 Task: Plan a time block for practicing a musical instrument.
Action: Mouse moved to (113, 135)
Screenshot: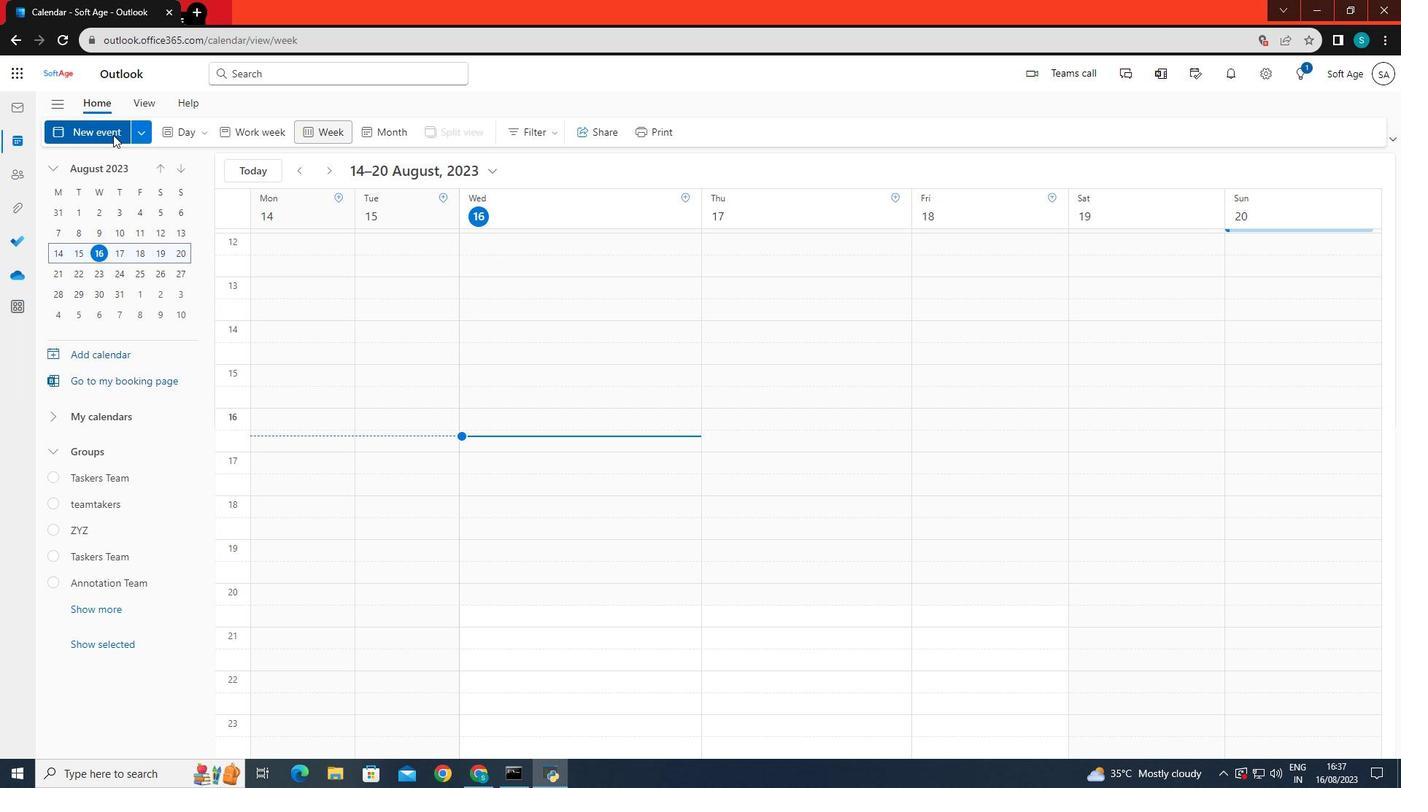 
Action: Mouse pressed left at (113, 135)
Screenshot: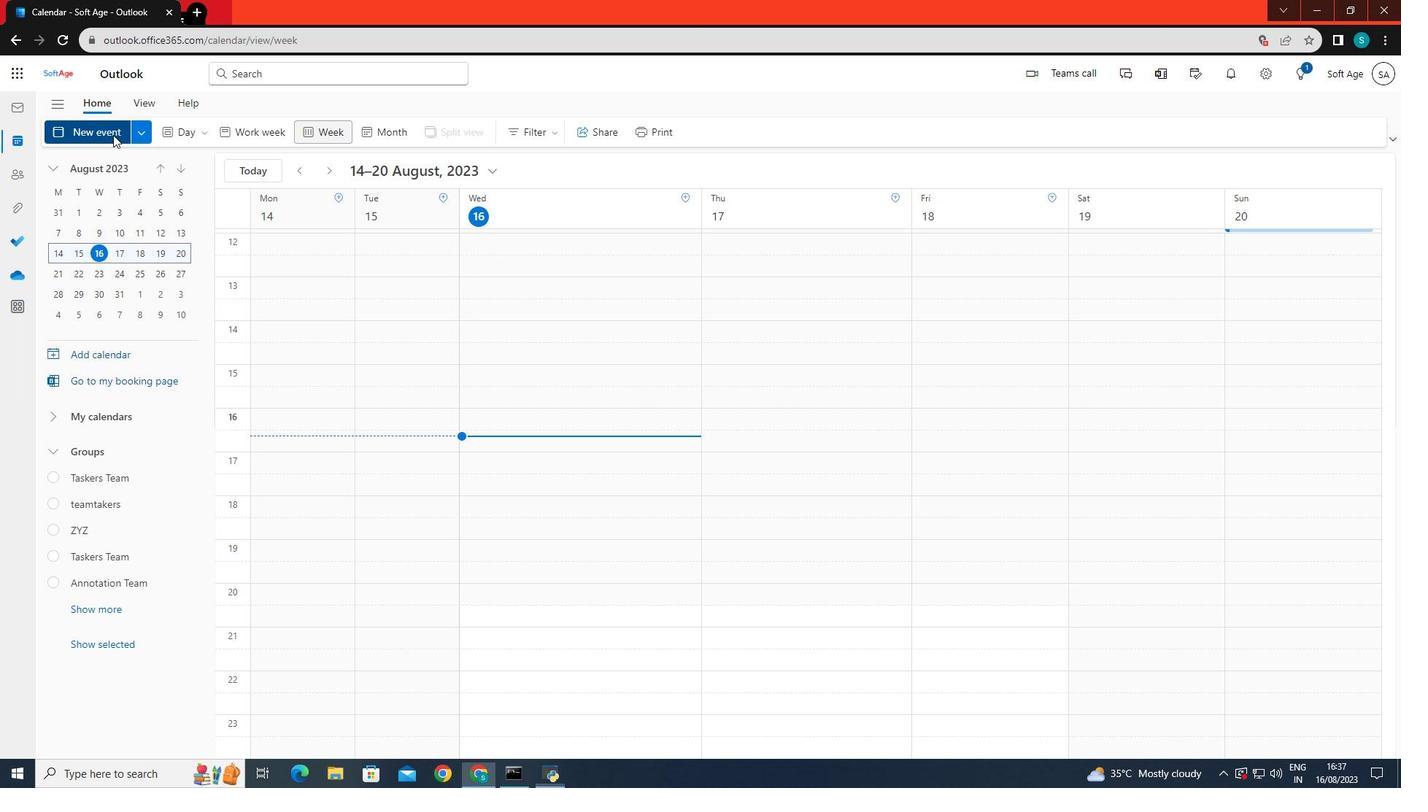 
Action: Mouse moved to (407, 219)
Screenshot: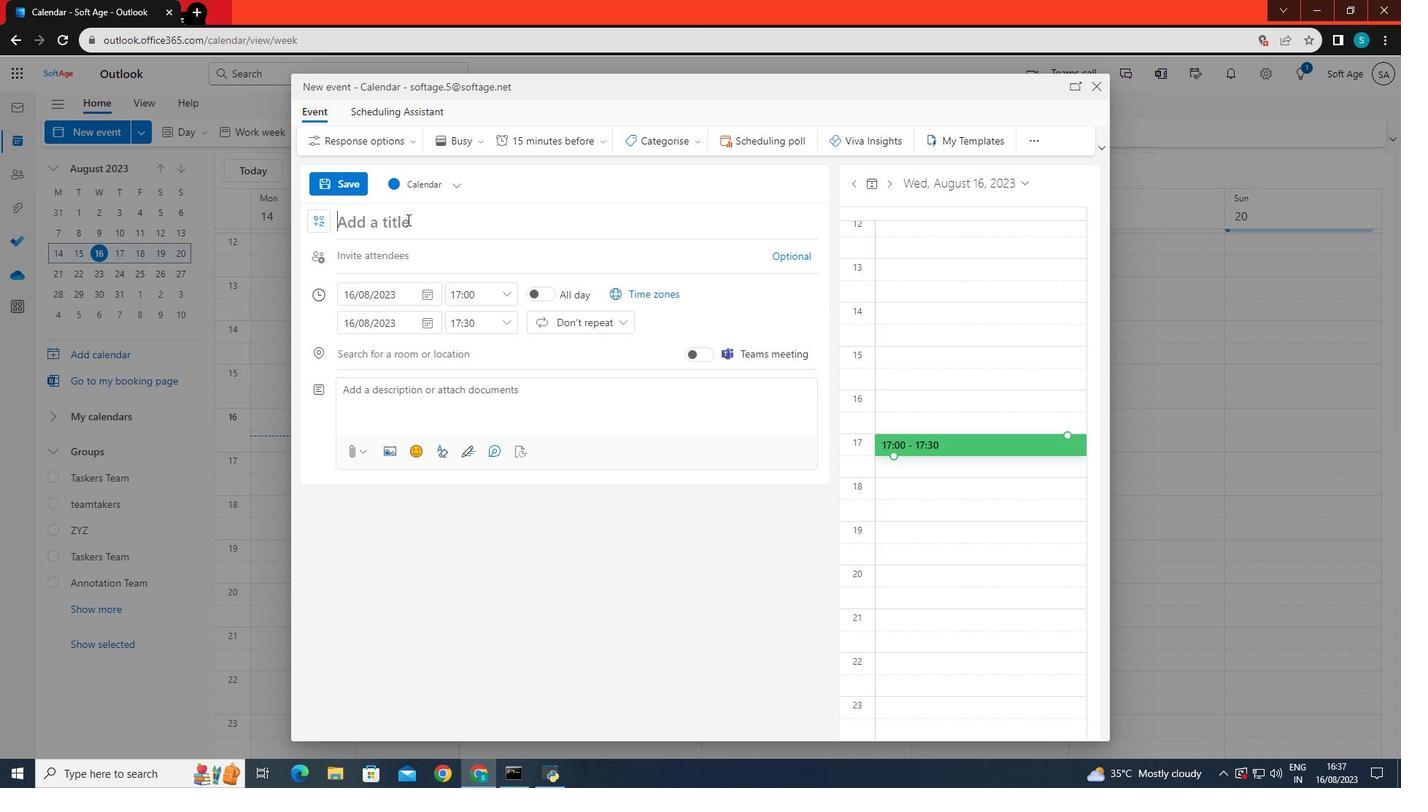 
Action: Mouse pressed left at (407, 219)
Screenshot: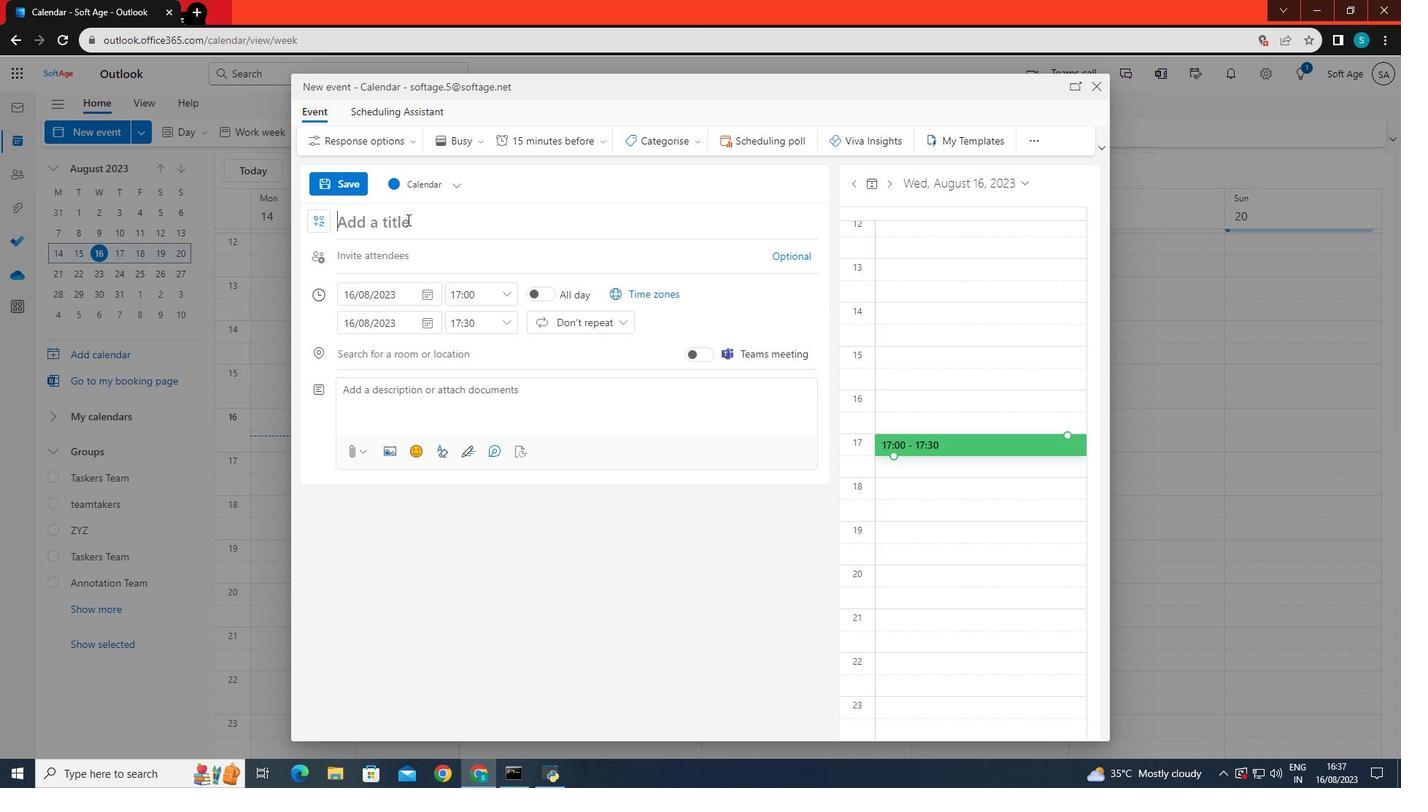 
Action: Key pressed pla<Key.backspace><Key.backspace><Key.backspace><Key.backspace>practicing<Key.space>a<Key.space>musicaln<Key.space><Key.backspace><Key.backspace><Key.space>instrument
Screenshot: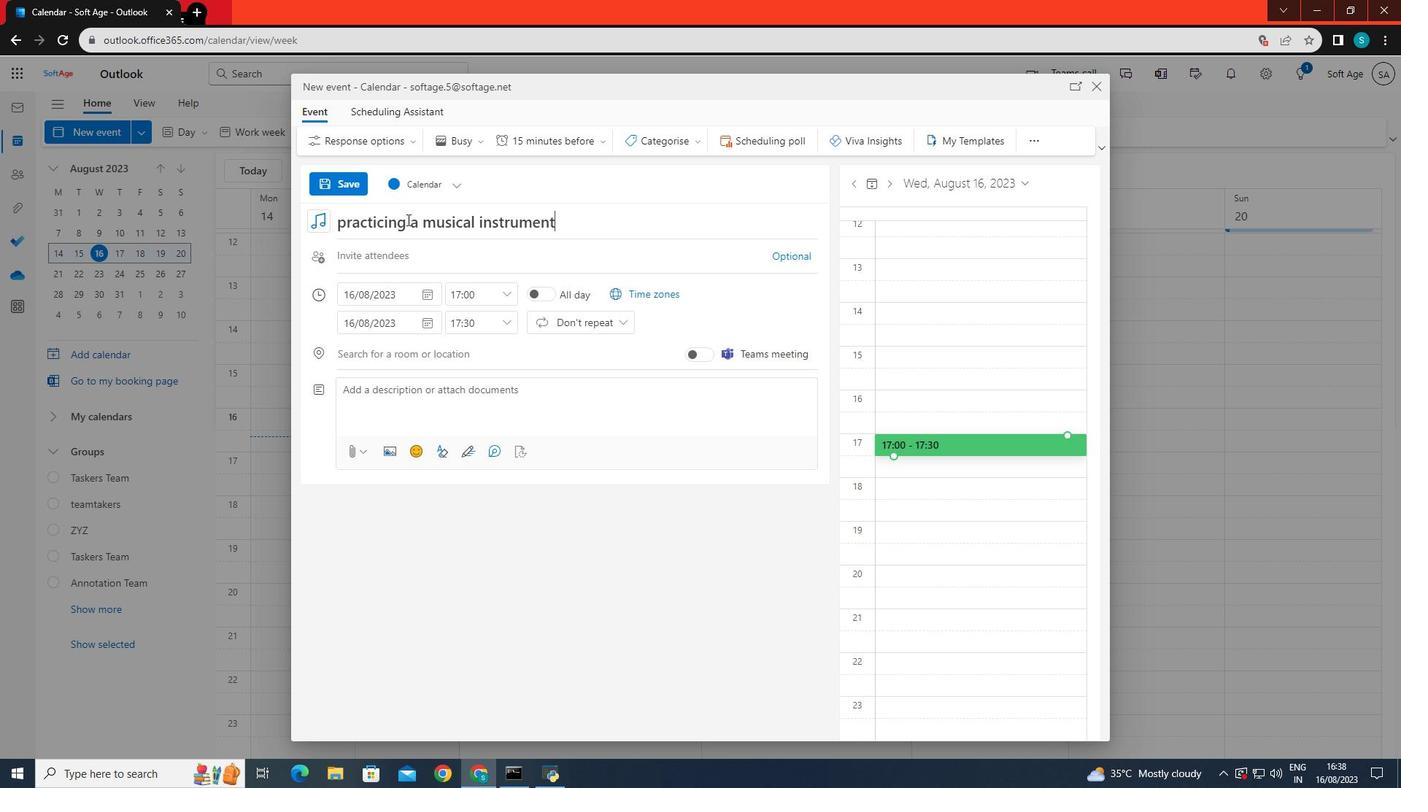 
Action: Mouse moved to (429, 286)
Screenshot: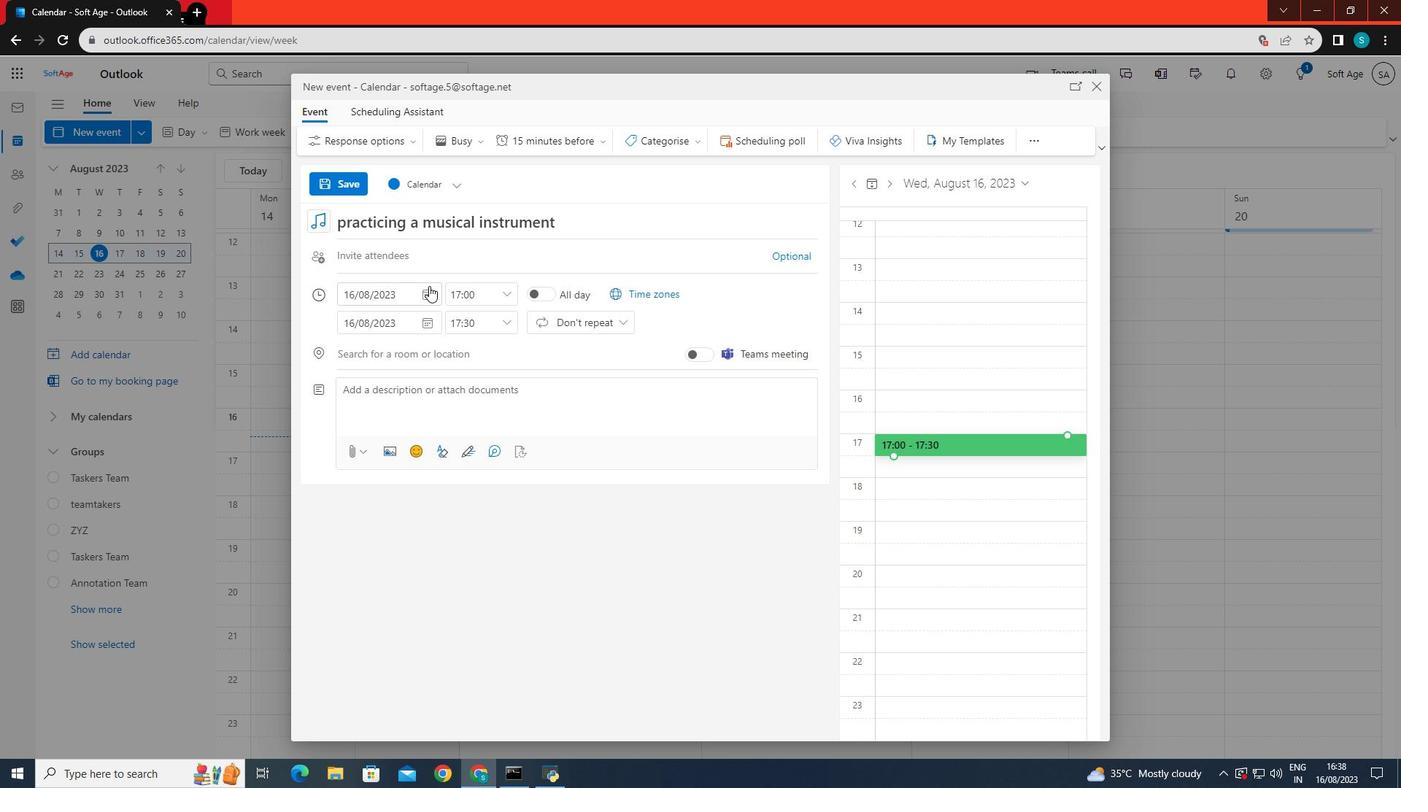 
Action: Mouse pressed left at (429, 286)
Screenshot: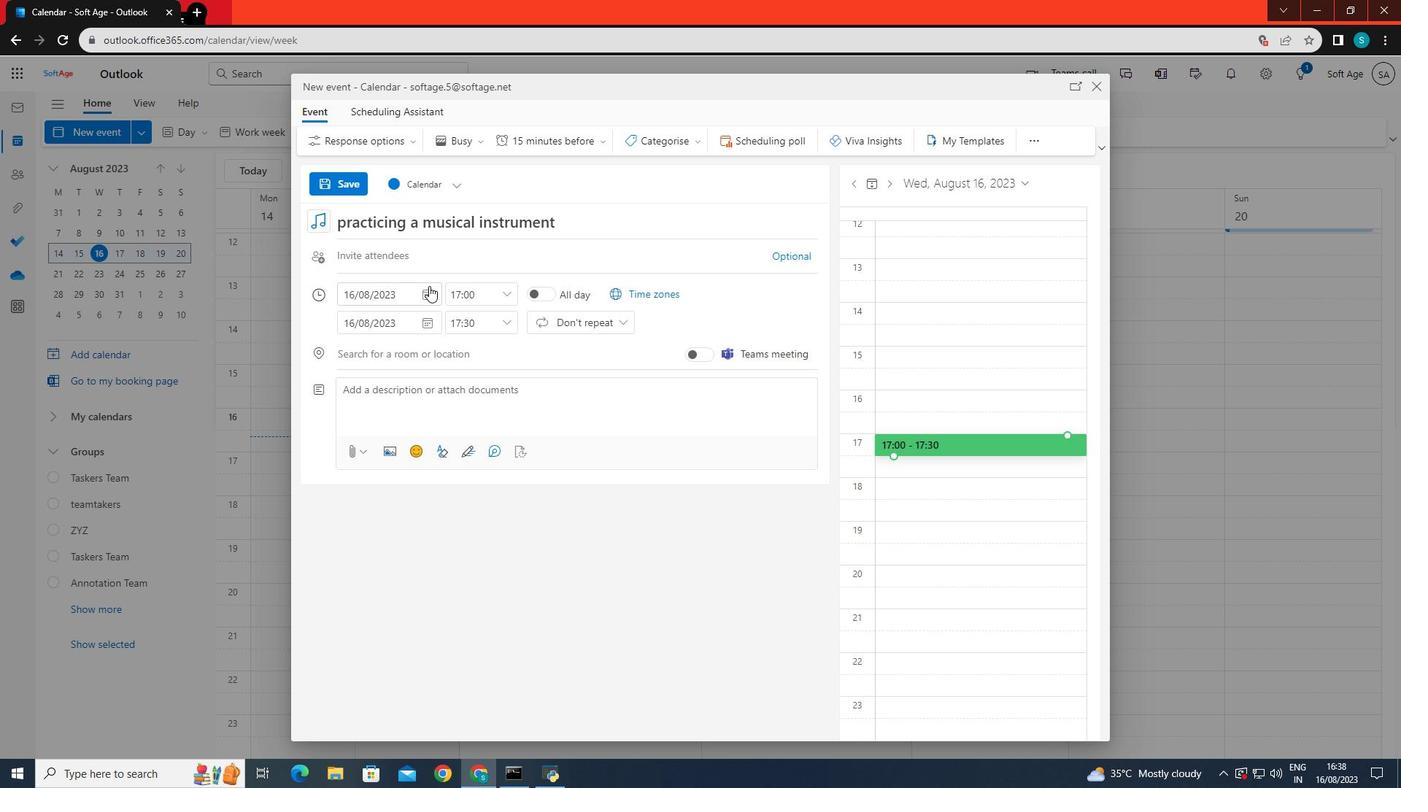 
Action: Mouse moved to (350, 449)
Screenshot: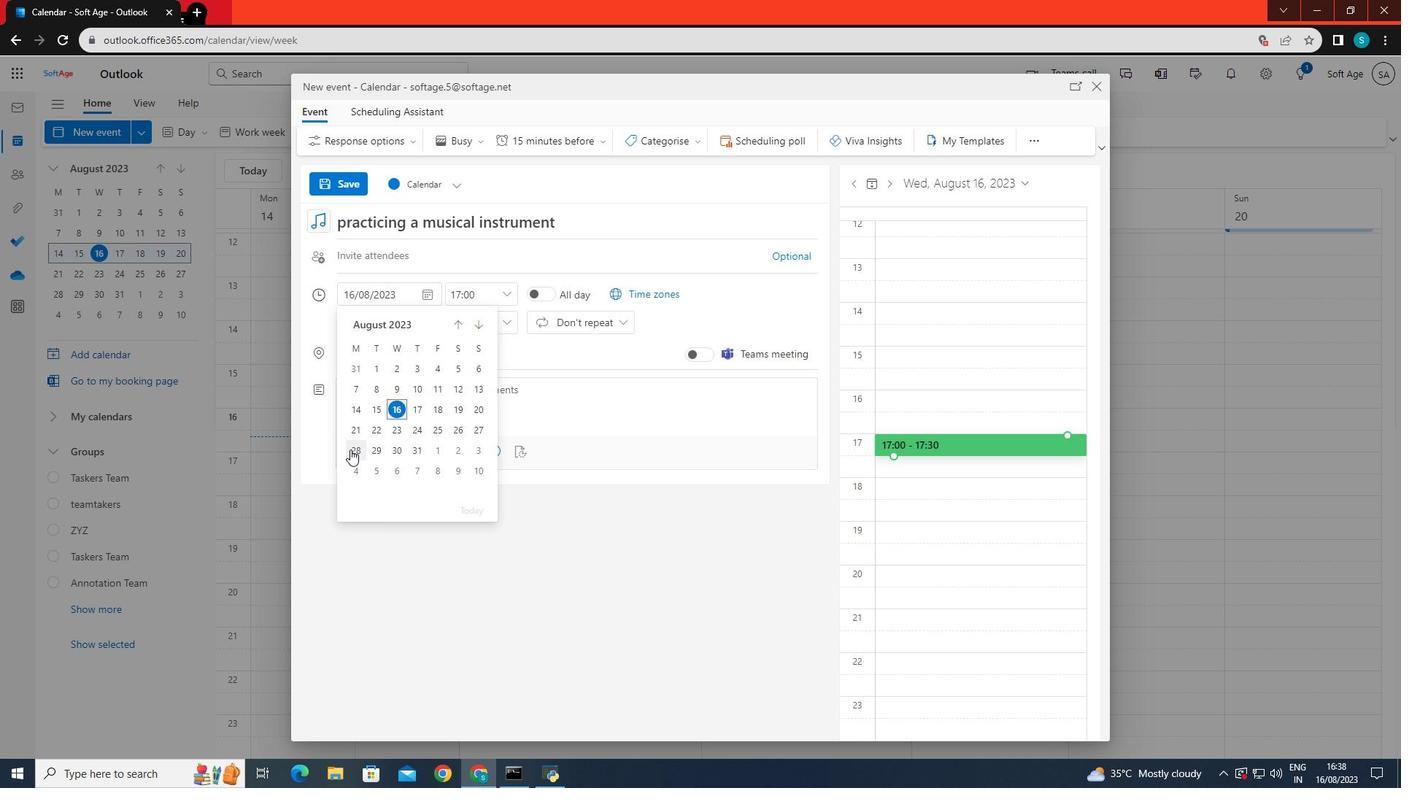 
Action: Mouse pressed left at (350, 449)
Screenshot: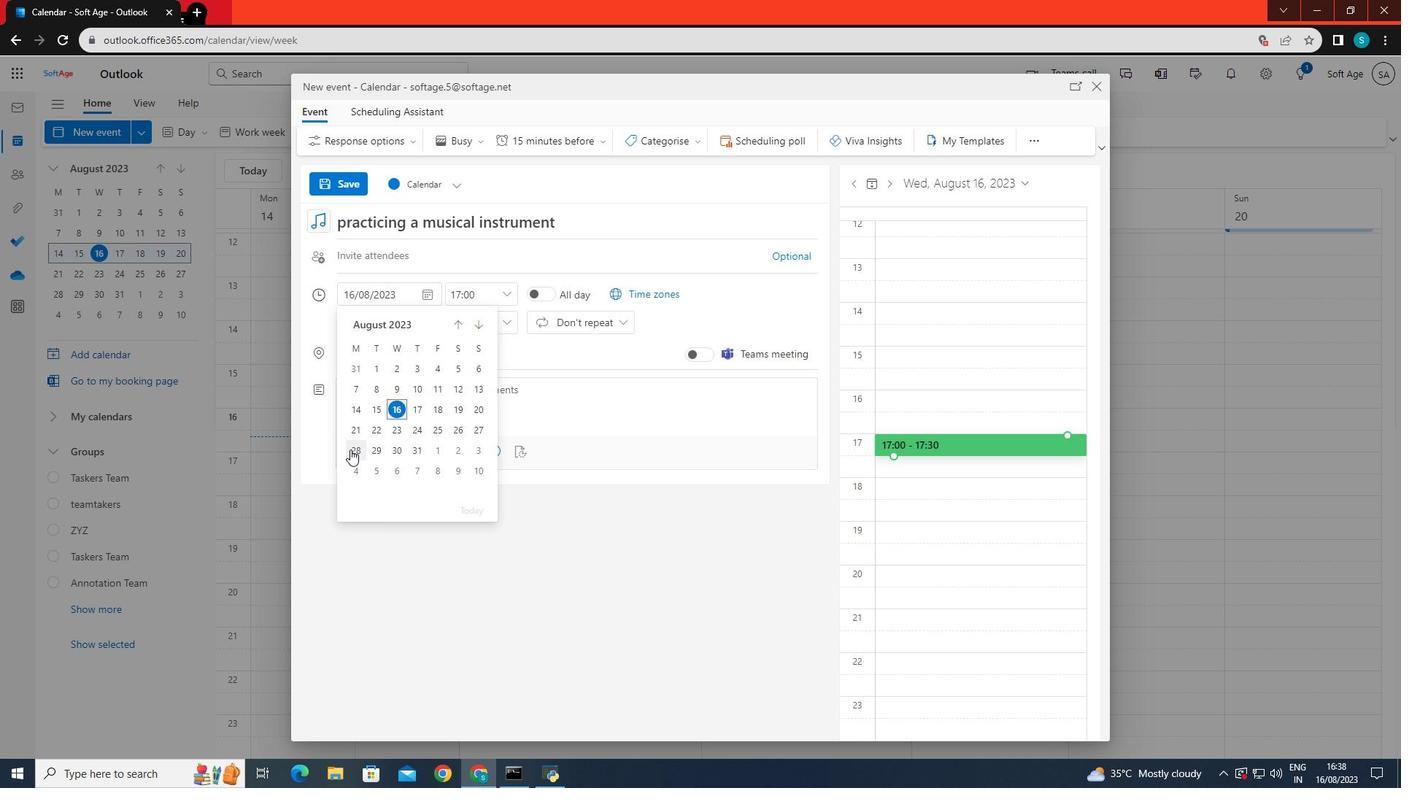 
Action: Mouse moved to (491, 294)
Screenshot: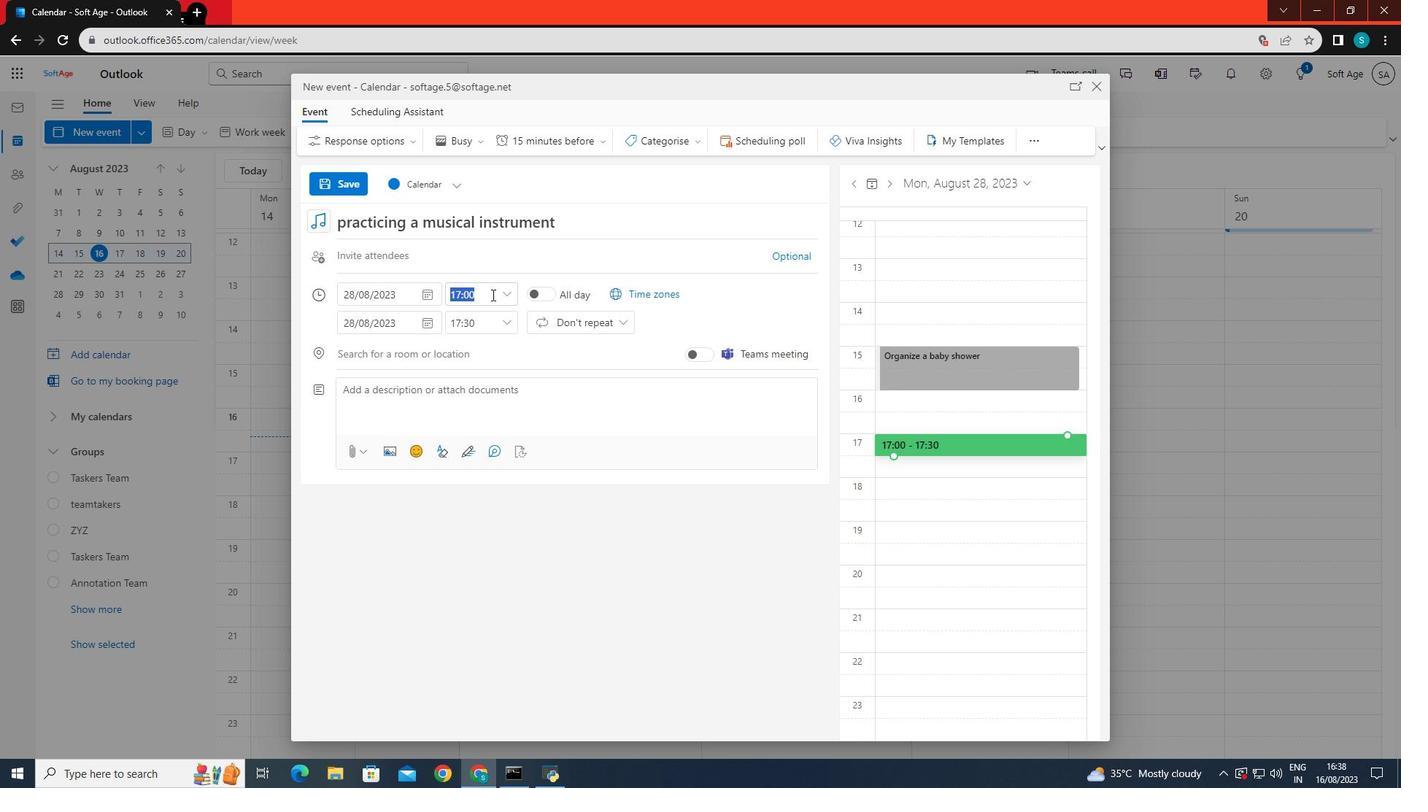 
Action: Mouse pressed left at (491, 294)
Screenshot: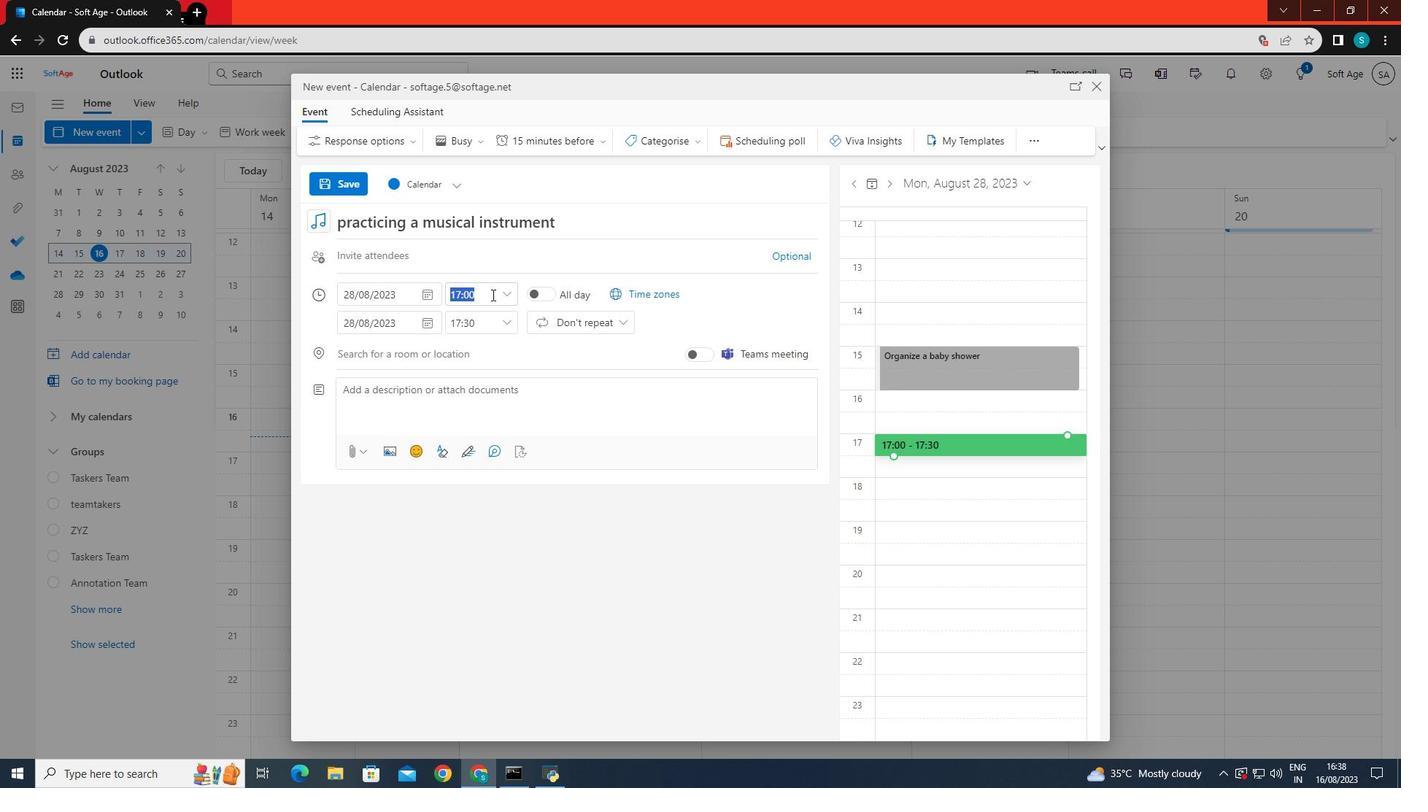 
Action: Mouse moved to (513, 291)
Screenshot: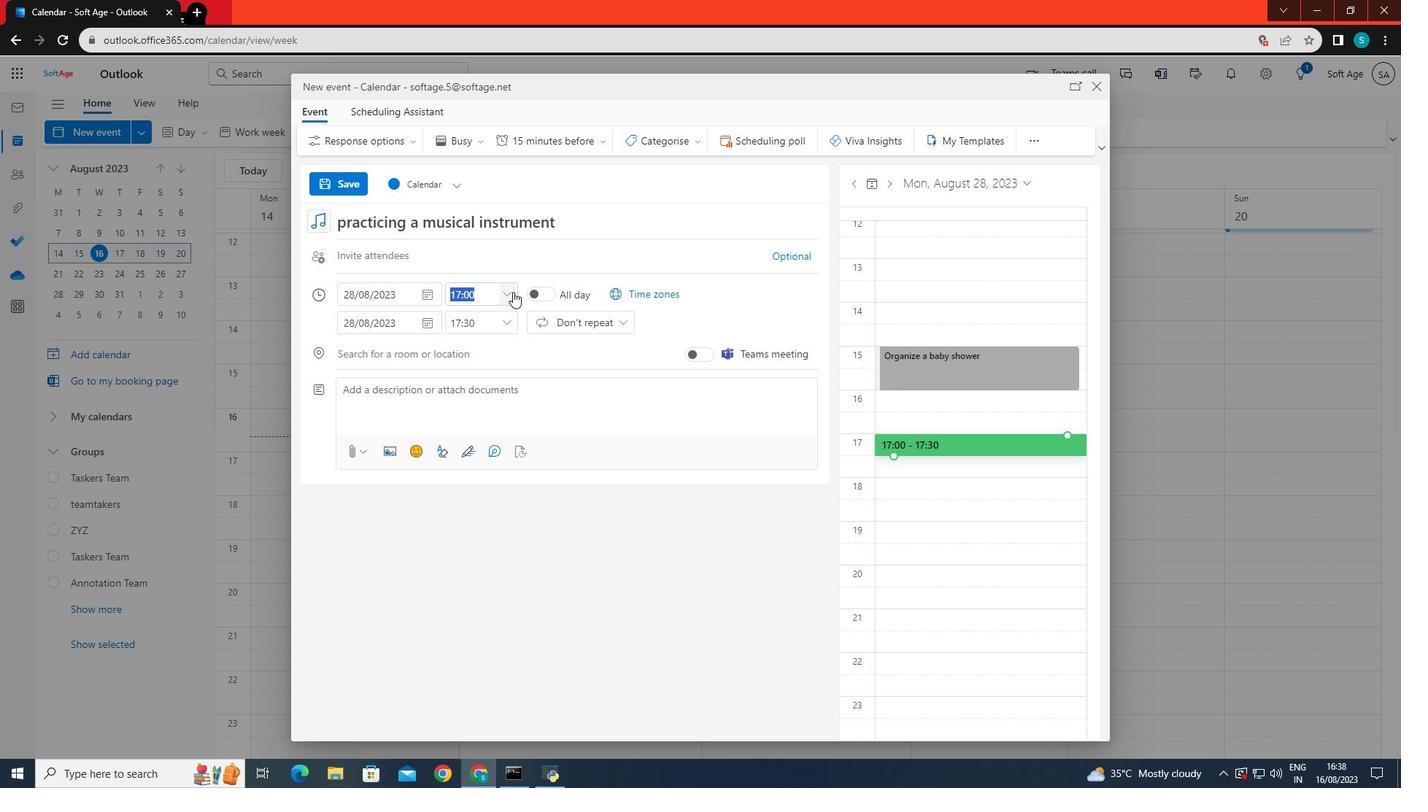 
Action: Mouse pressed left at (513, 291)
Screenshot: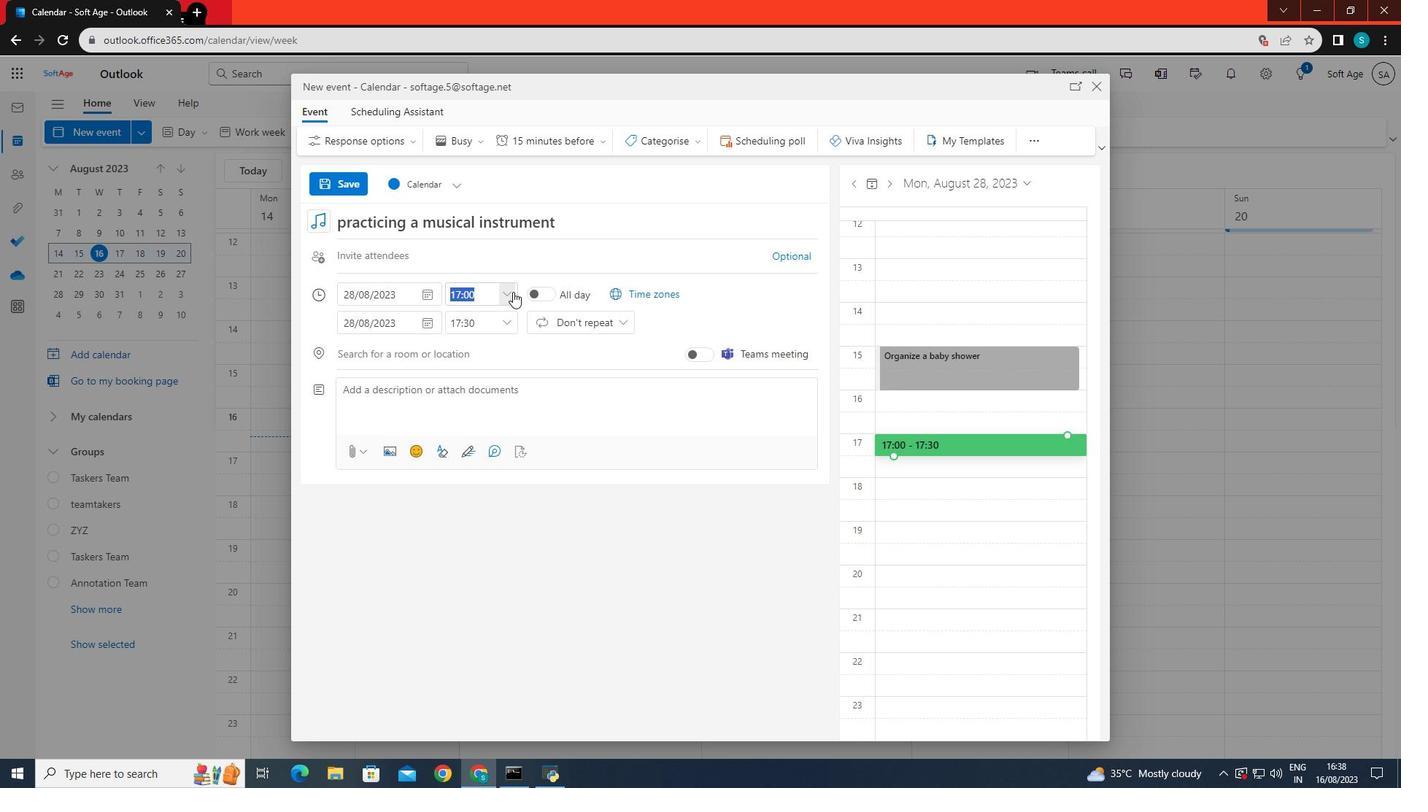 
Action: Mouse moved to (469, 394)
Screenshot: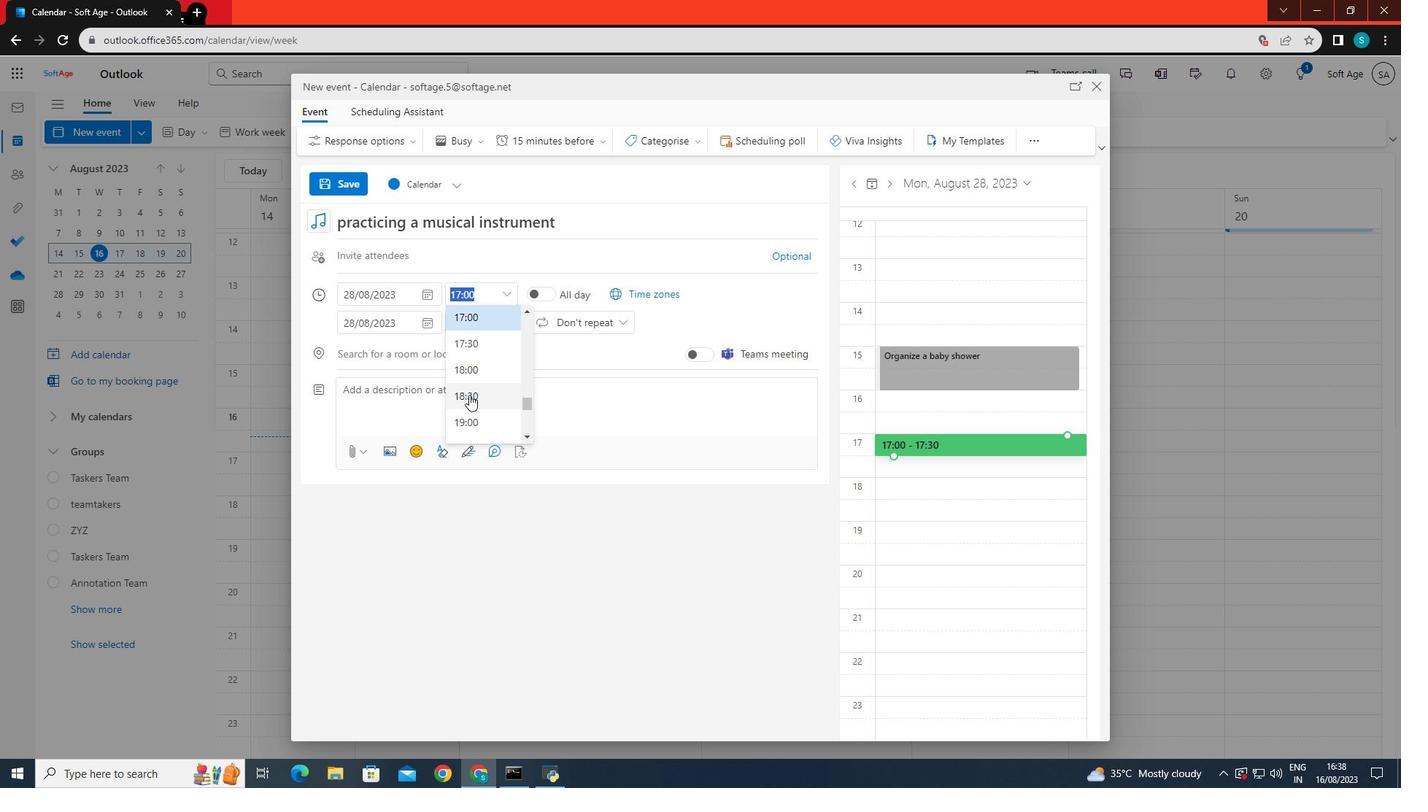 
Action: Mouse pressed left at (469, 394)
Screenshot: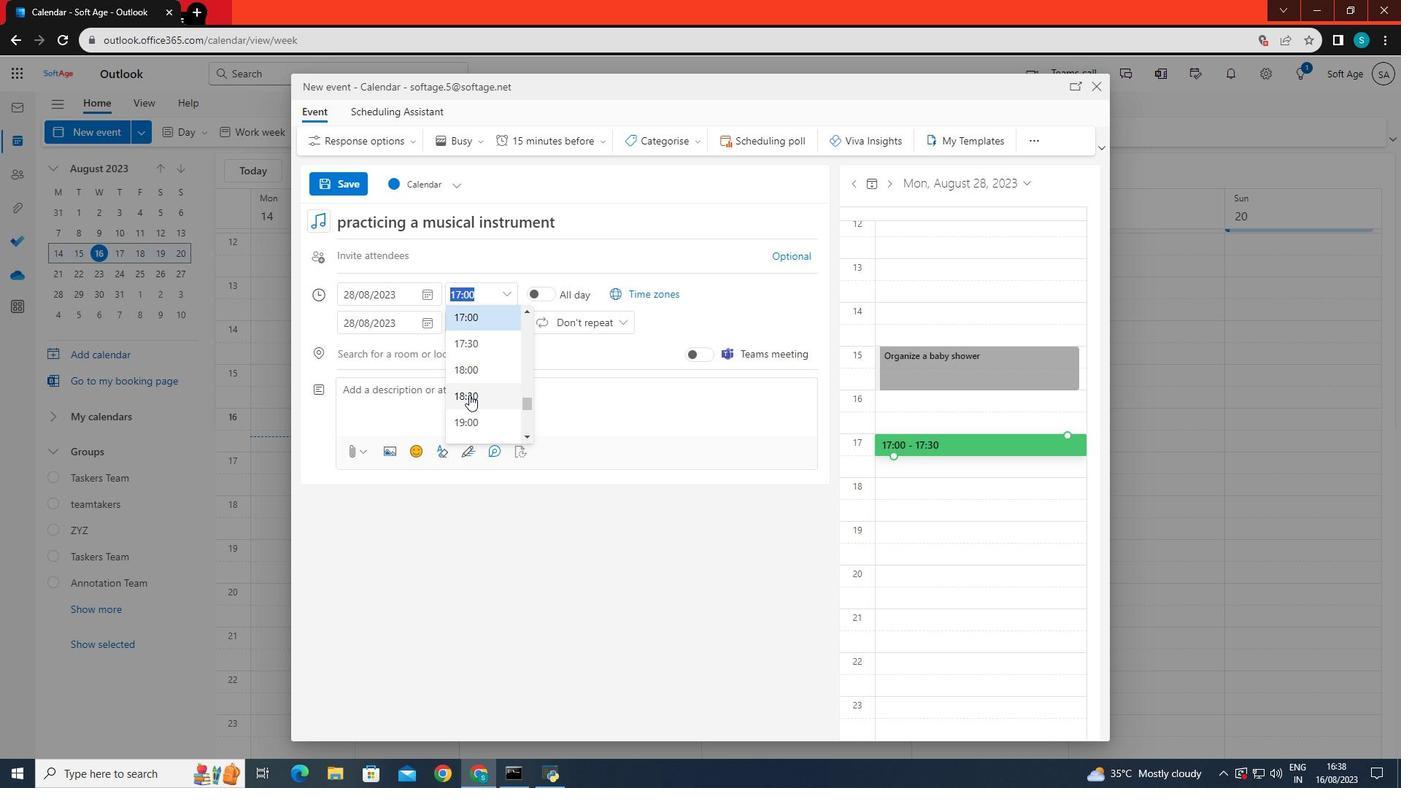 
Action: Mouse moved to (501, 320)
Screenshot: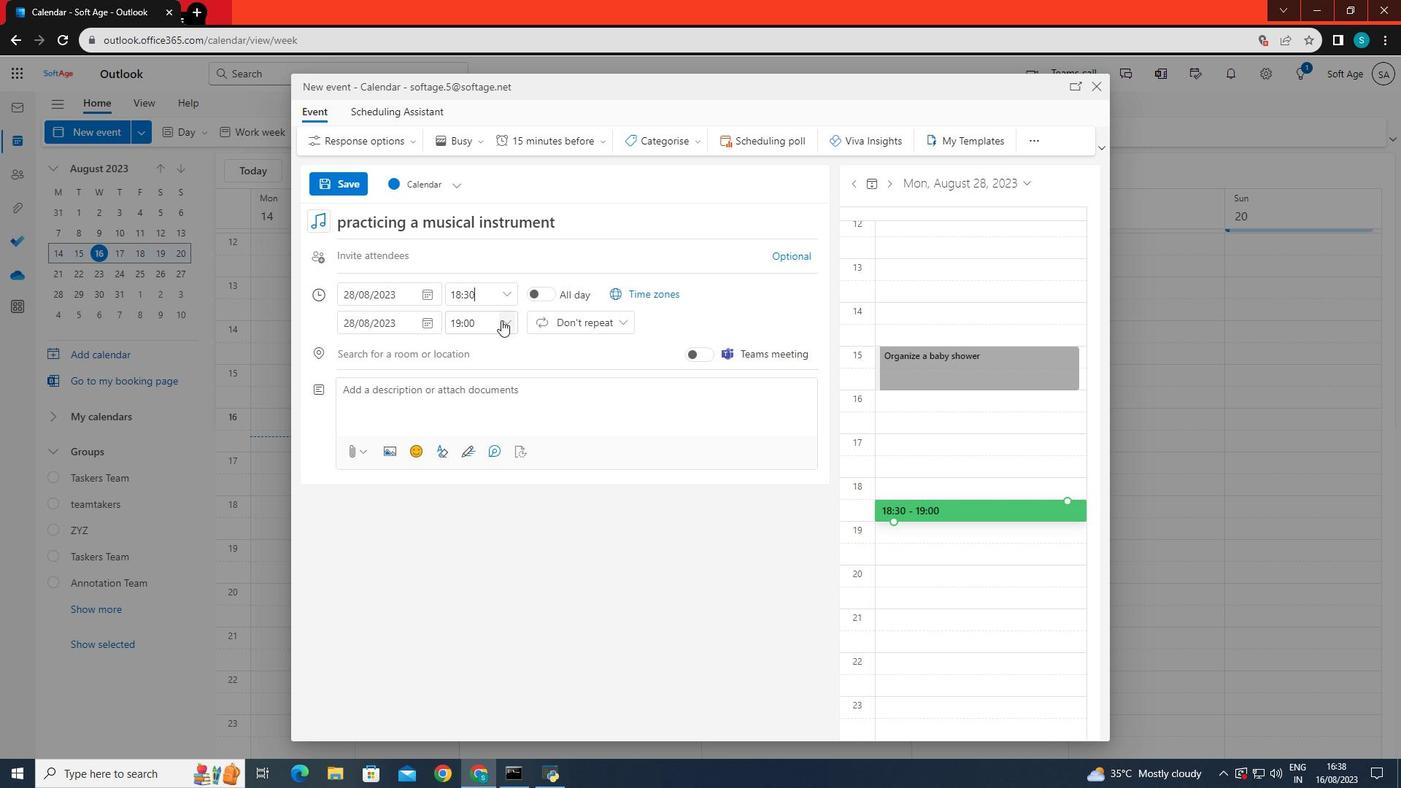 
Action: Mouse pressed left at (501, 320)
Screenshot: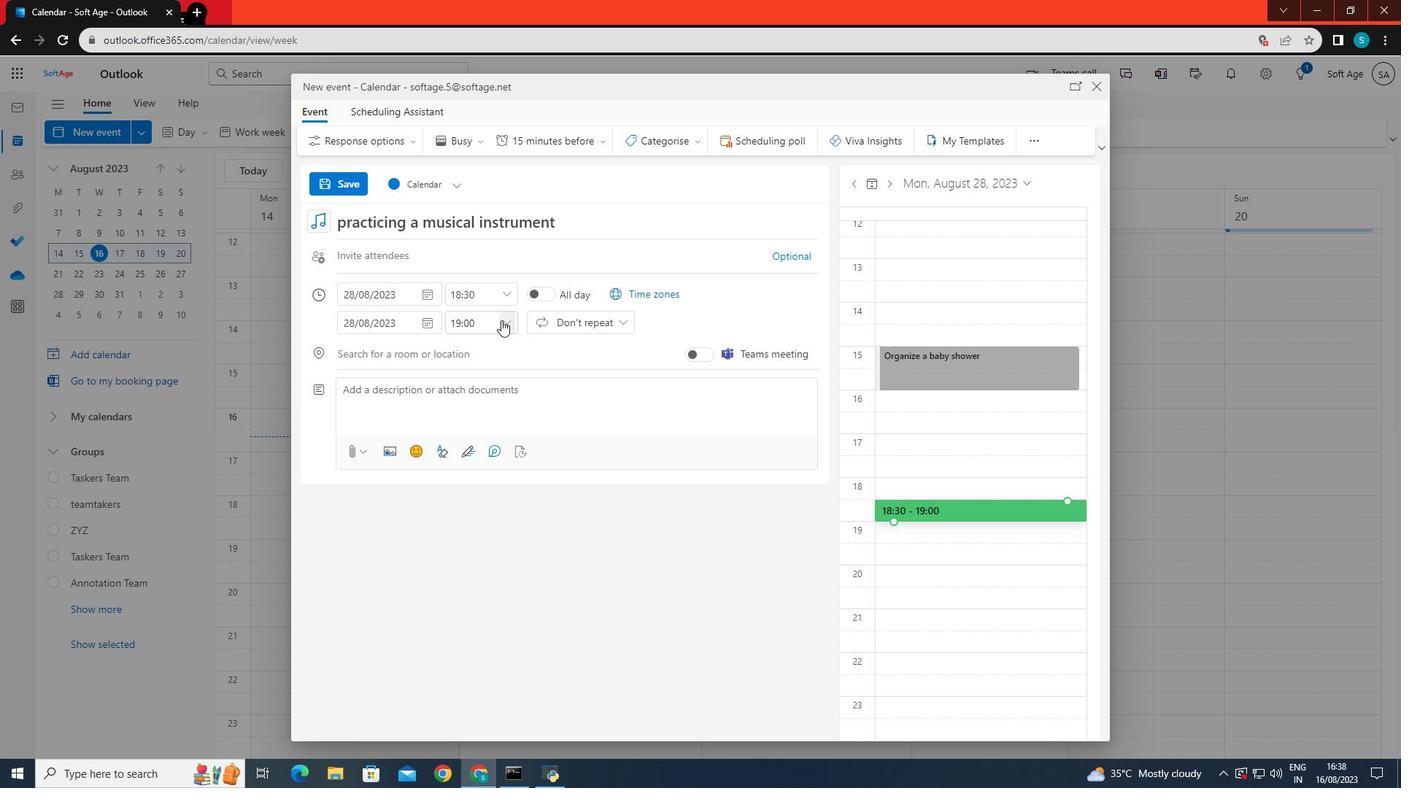 
Action: Mouse moved to (475, 397)
Screenshot: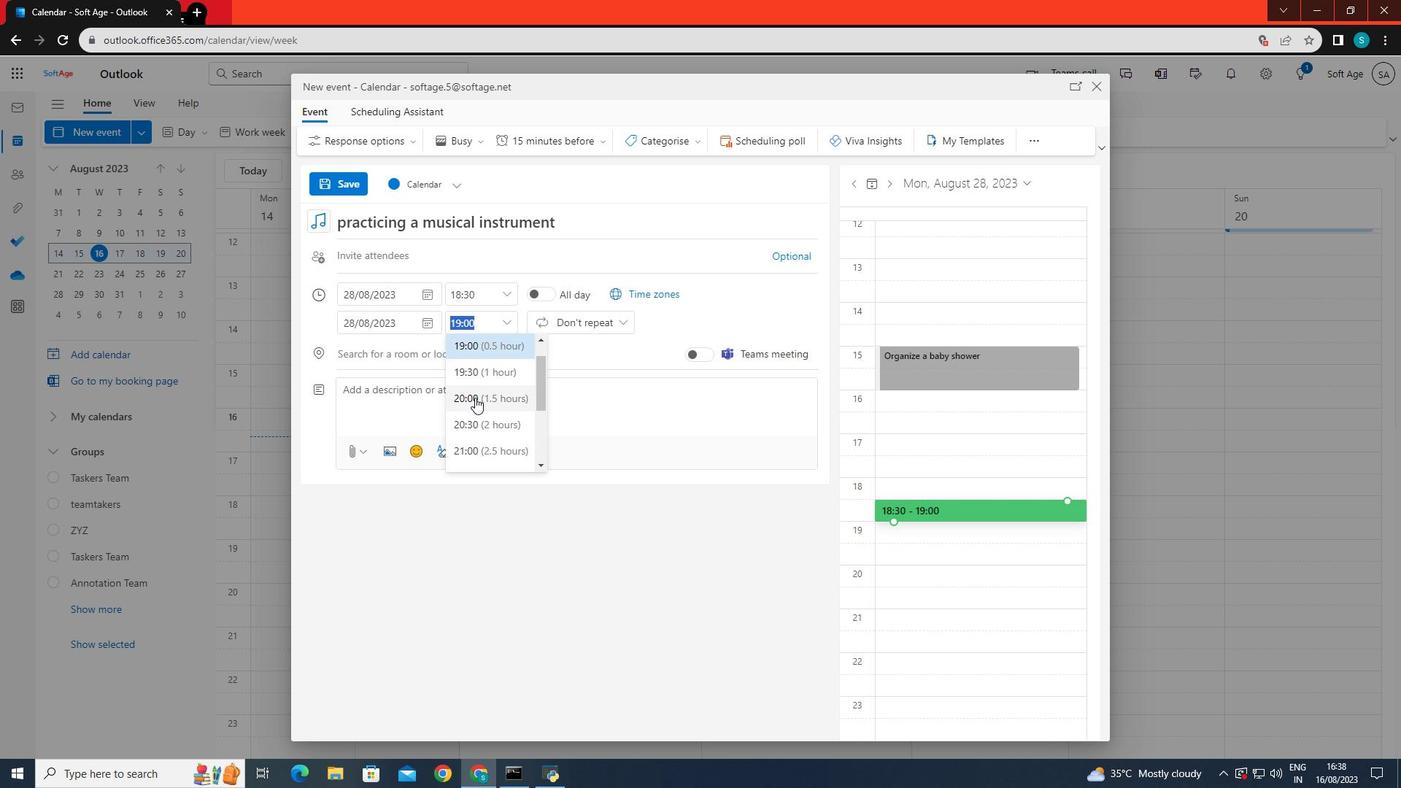 
Action: Mouse pressed left at (475, 397)
Screenshot: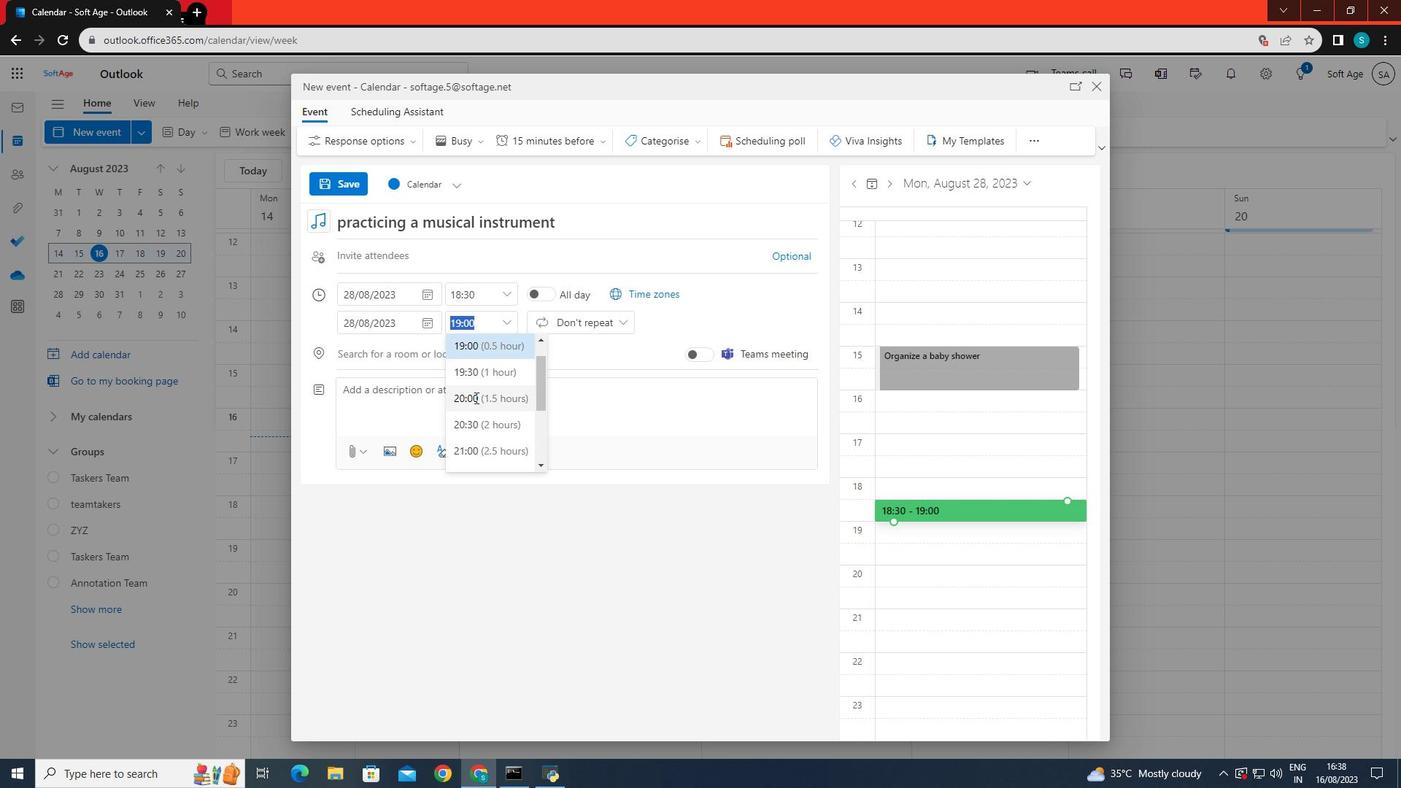 
Action: Mouse moved to (370, 394)
Screenshot: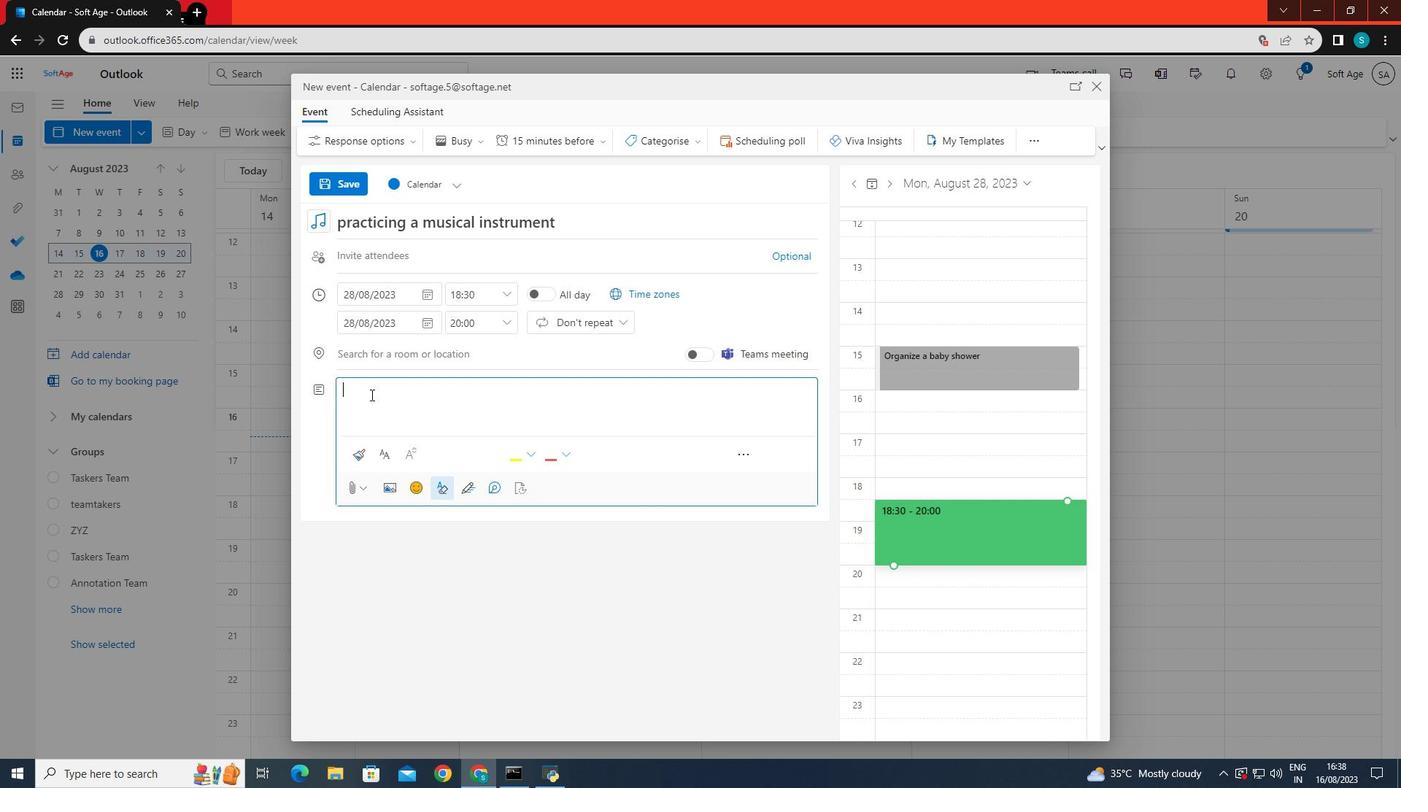 
Action: Mouse pressed left at (370, 394)
Screenshot: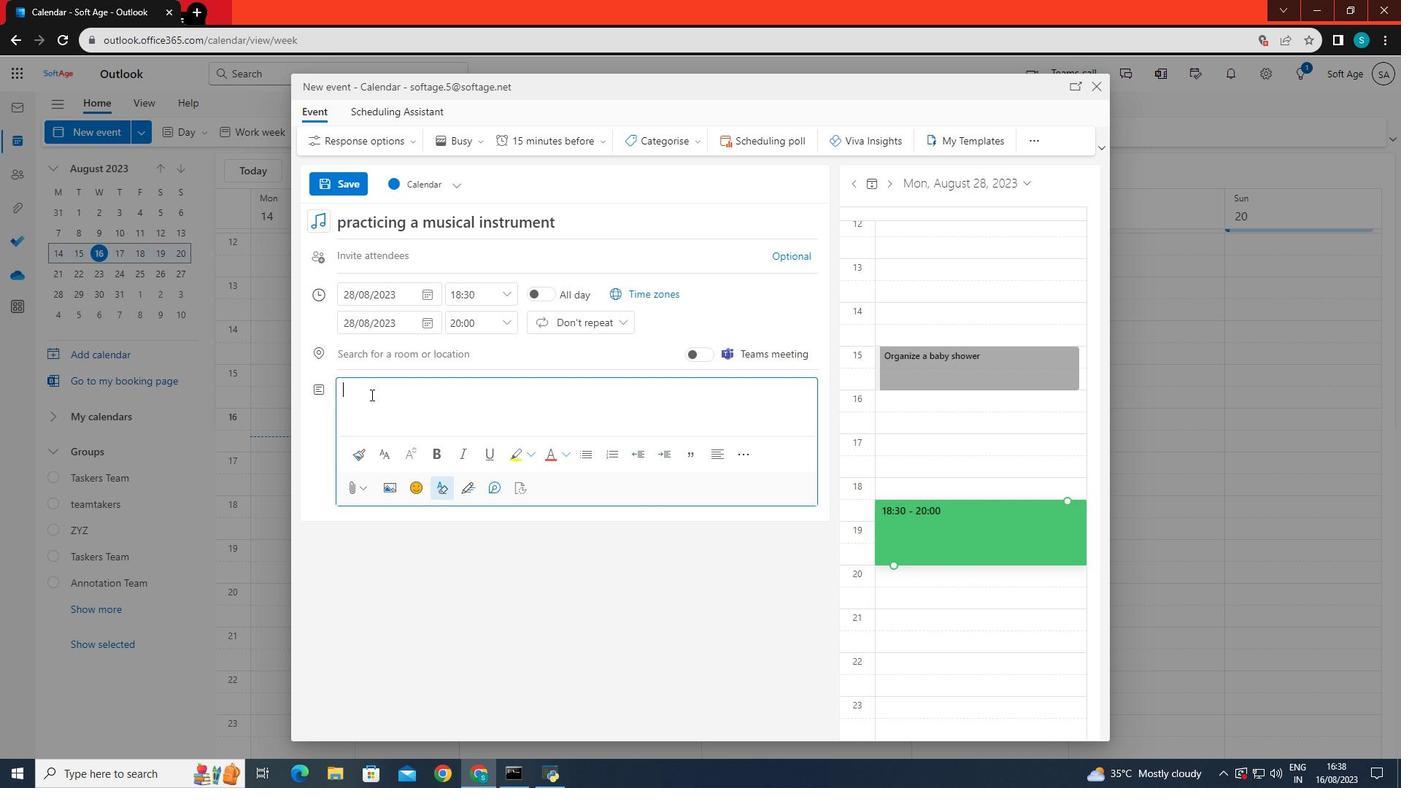 
Action: Key pressed <Key.caps_lock>P<Key.caps_lock>an<Key.backspace><Key.backspace>lan<Key.space>a<Key.space>time<Key.space>block<Key.space>for<Key.space>practicing<Key.space>a<Key.space>musical<Key.space>instrument.
Screenshot: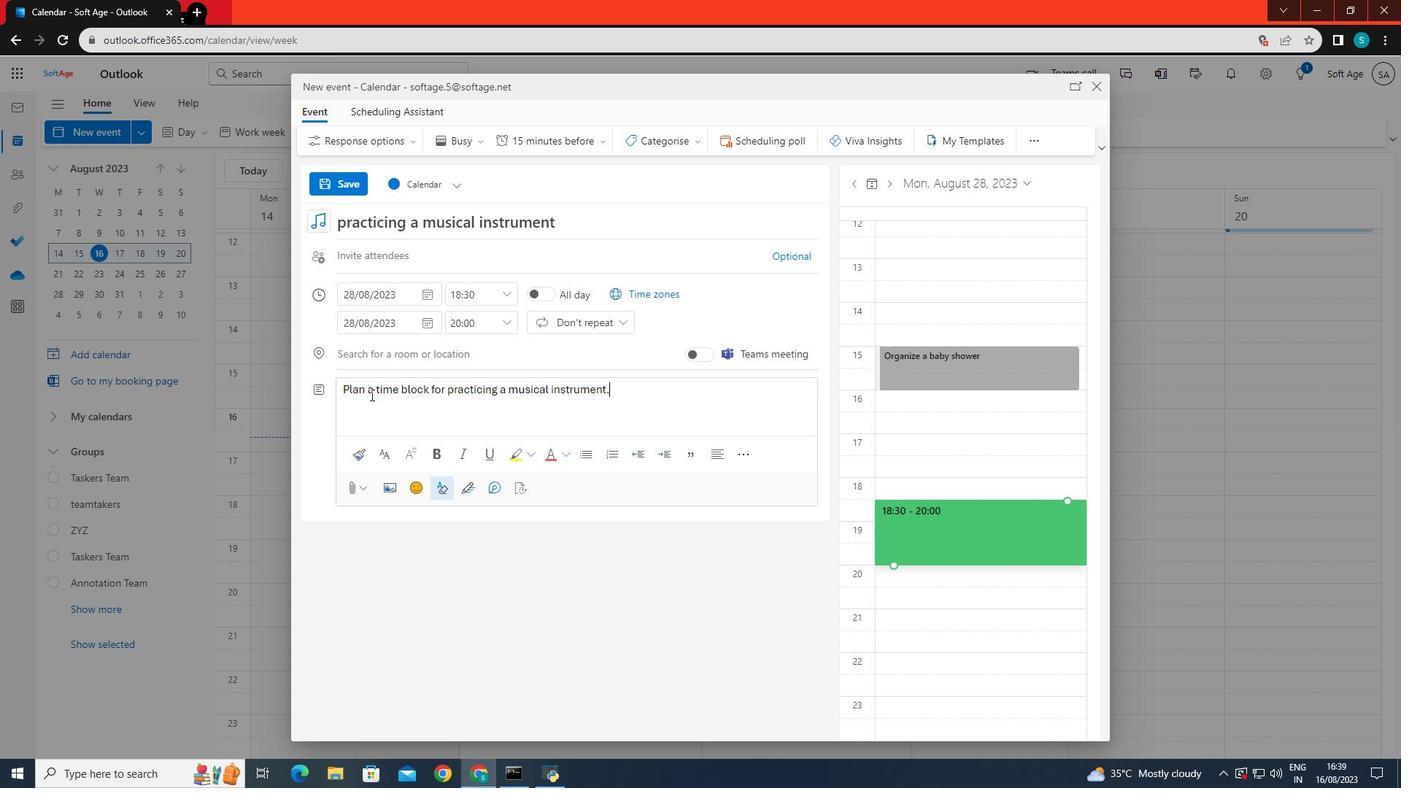 
Action: Mouse moved to (616, 416)
Screenshot: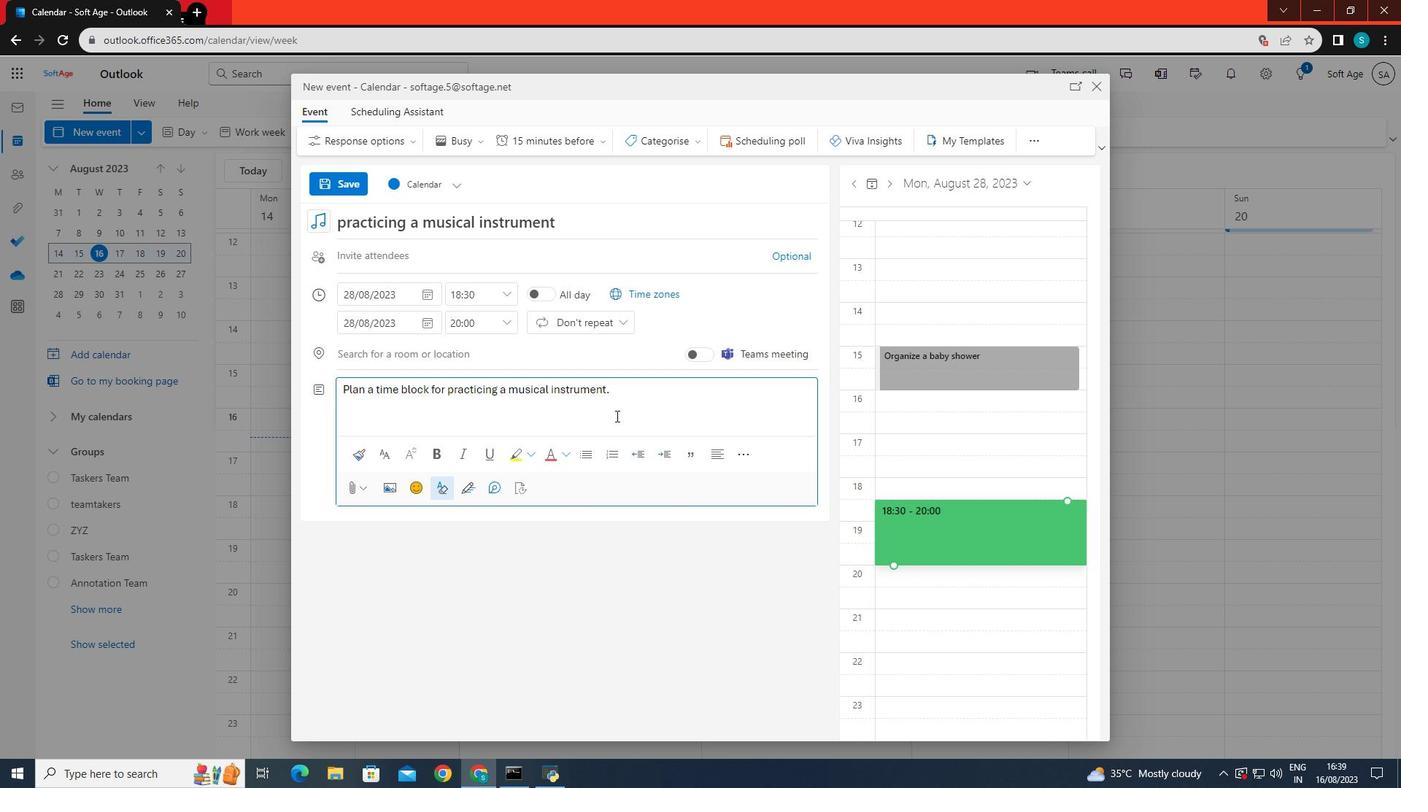 
Action: Mouse pressed left at (616, 416)
Screenshot: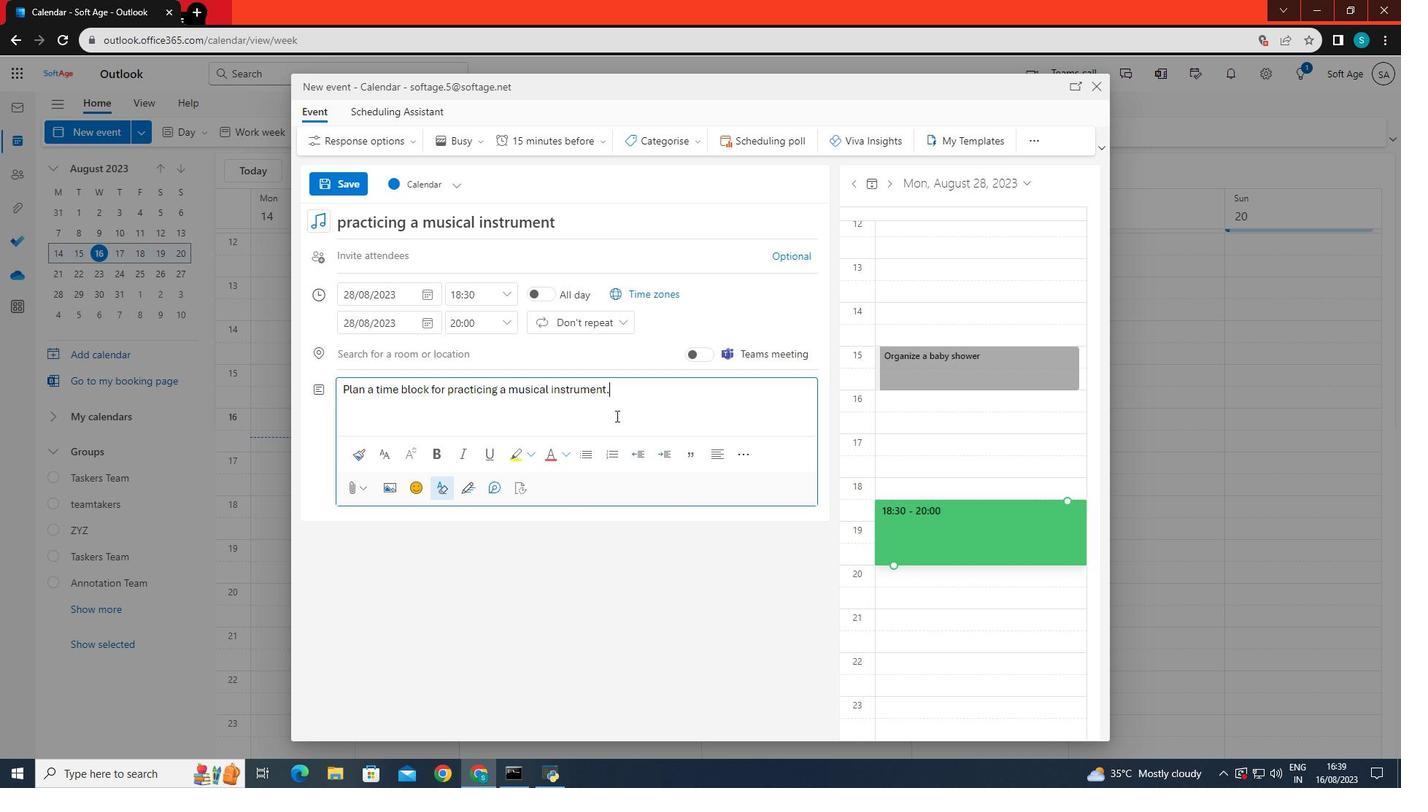 
Action: Mouse moved to (349, 184)
Screenshot: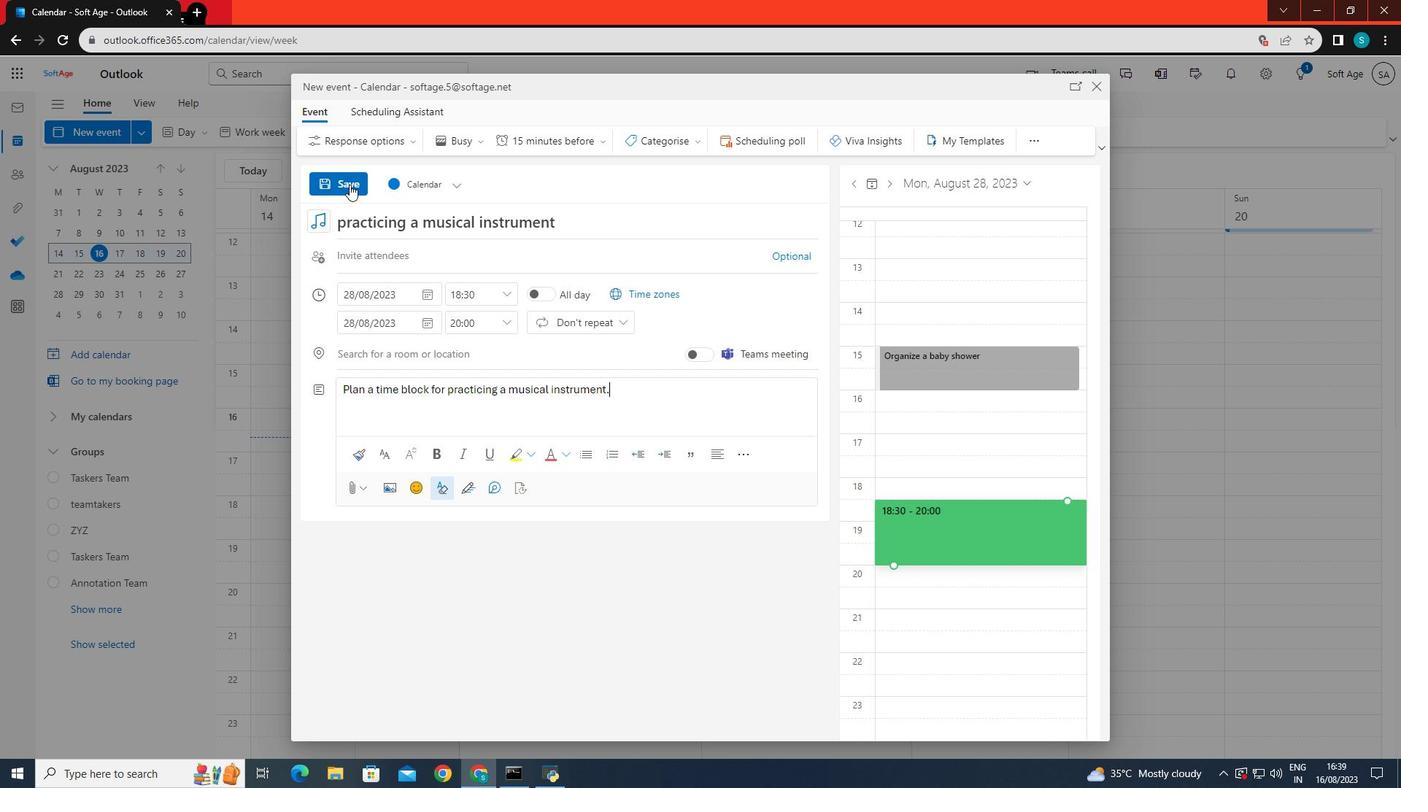 
Action: Mouse pressed left at (349, 184)
Screenshot: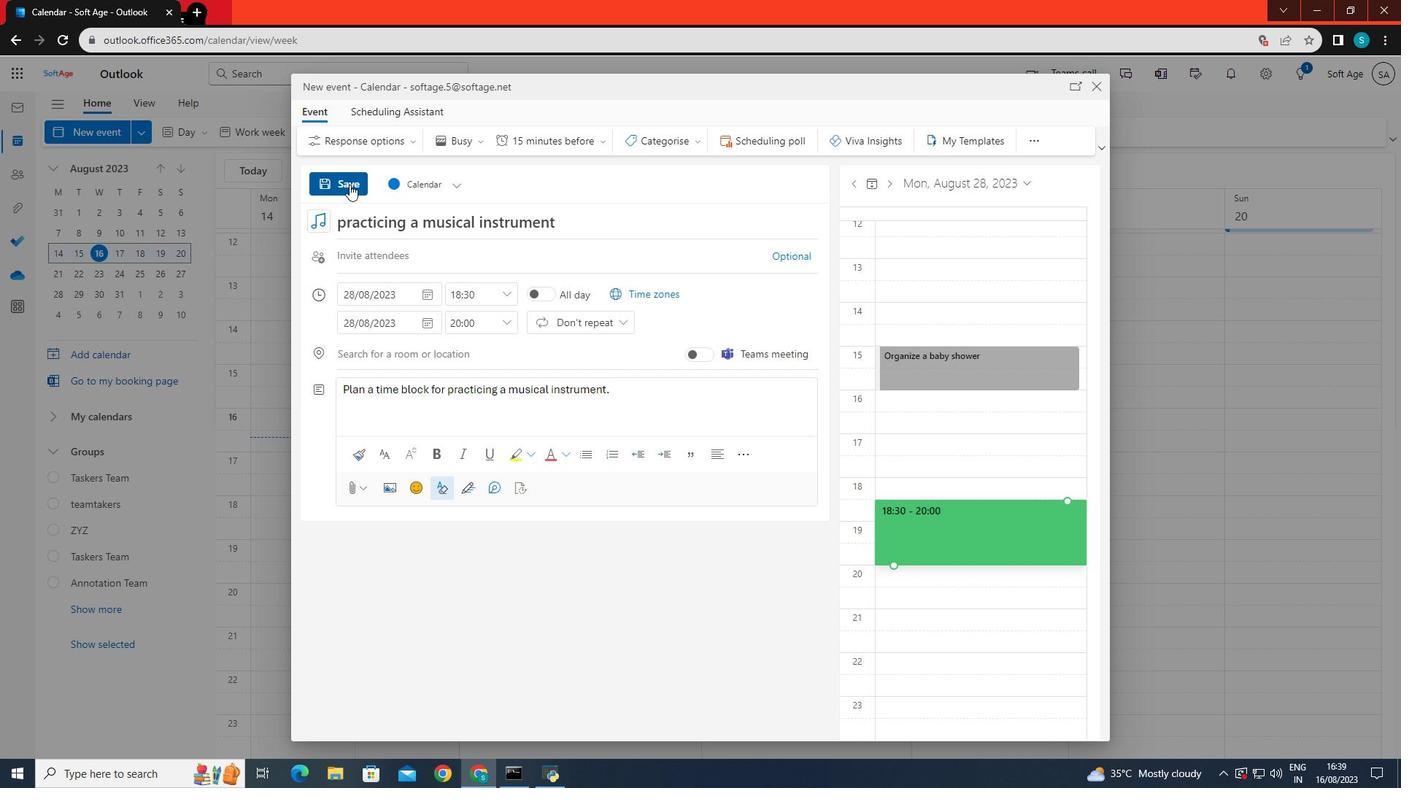 
